 Task: Select the last option in the symbol path.
Action: Mouse pressed left at (18, 472)
Screenshot: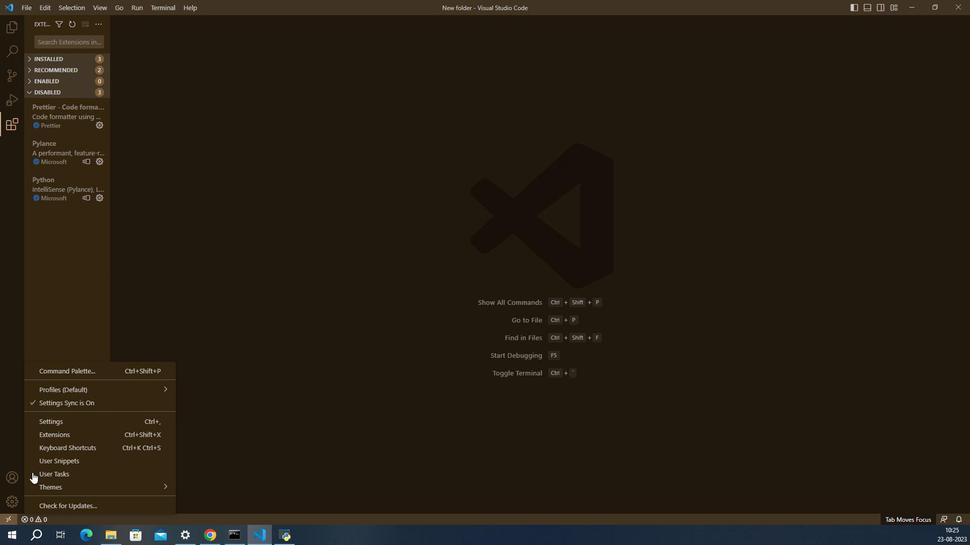 
Action: Mouse moved to (41, 408)
Screenshot: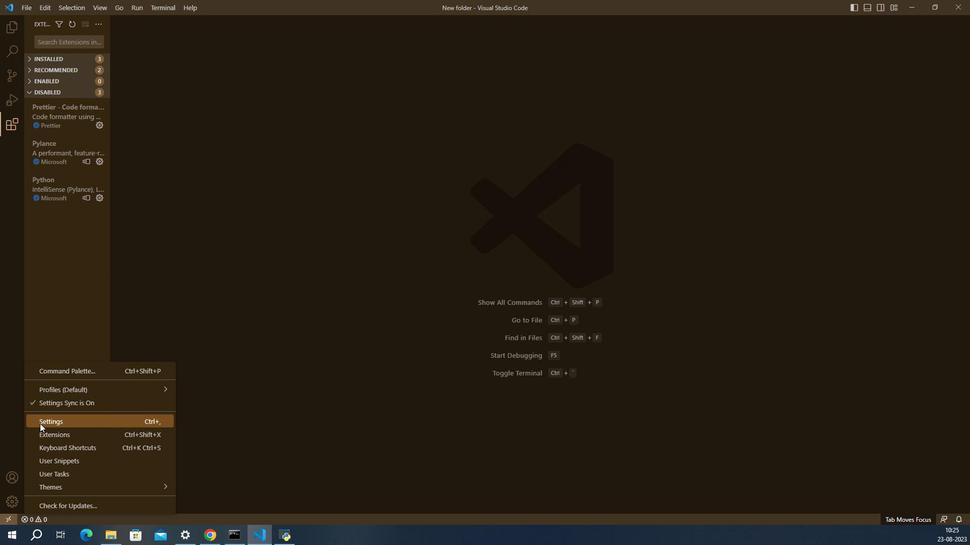 
Action: Mouse pressed left at (41, 408)
Screenshot: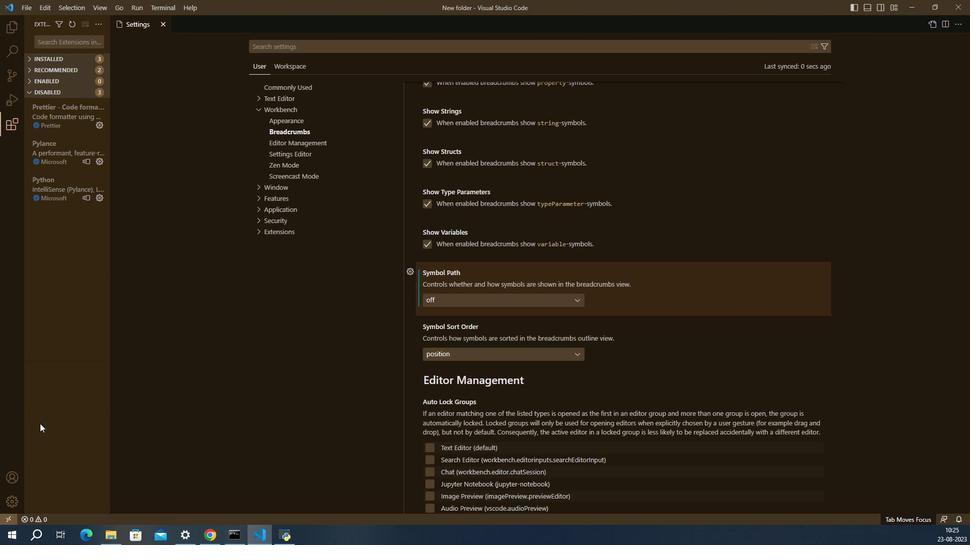 
Action: Mouse moved to (435, 297)
Screenshot: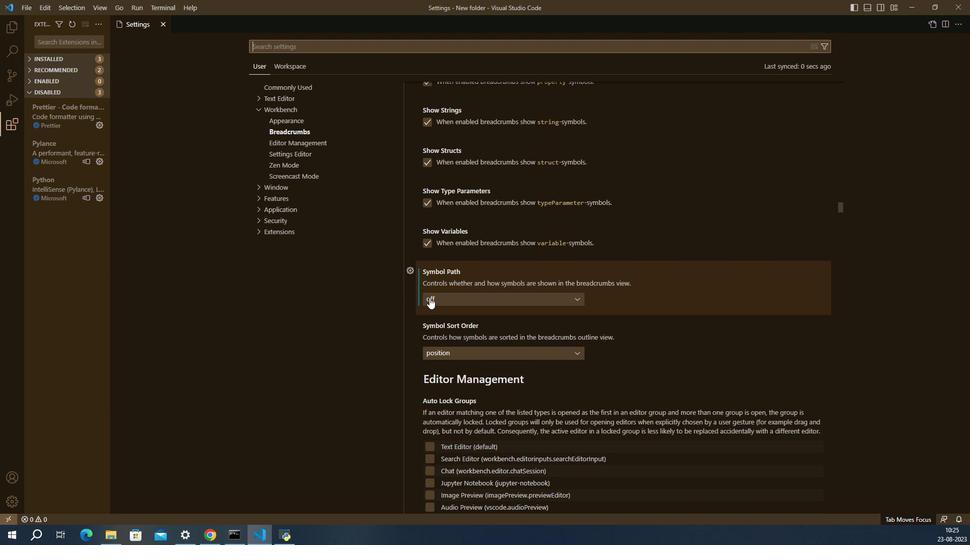 
Action: Mouse pressed left at (435, 297)
Screenshot: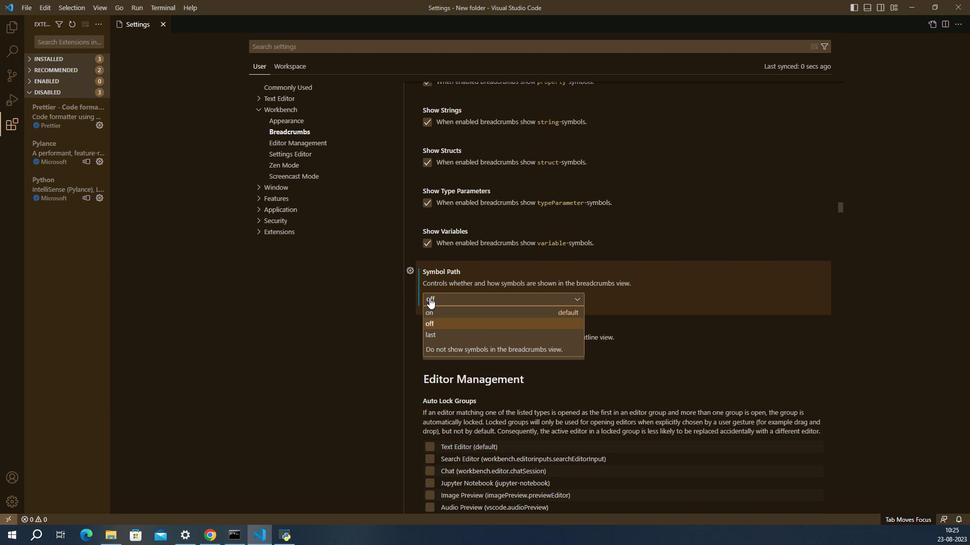 
Action: Mouse moved to (434, 332)
Screenshot: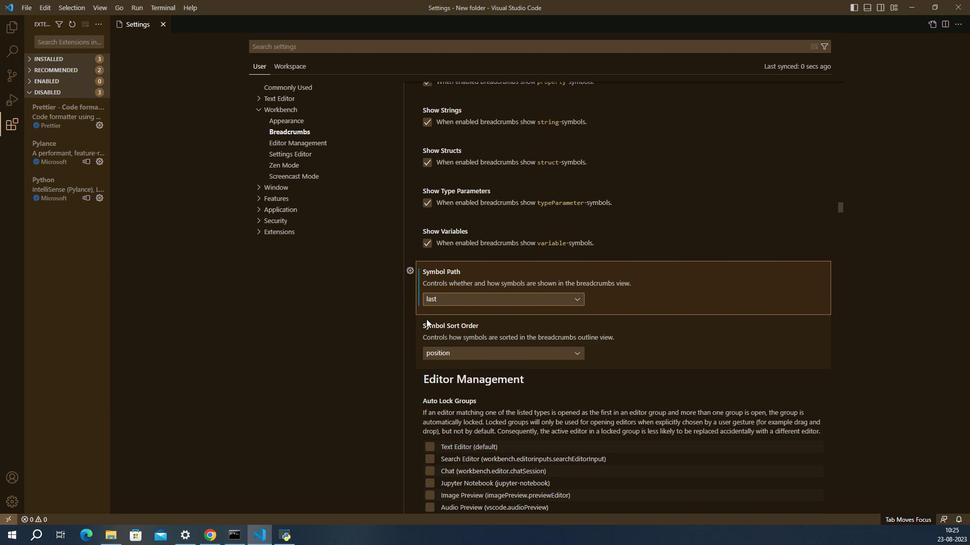 
Action: Mouse pressed left at (434, 332)
Screenshot: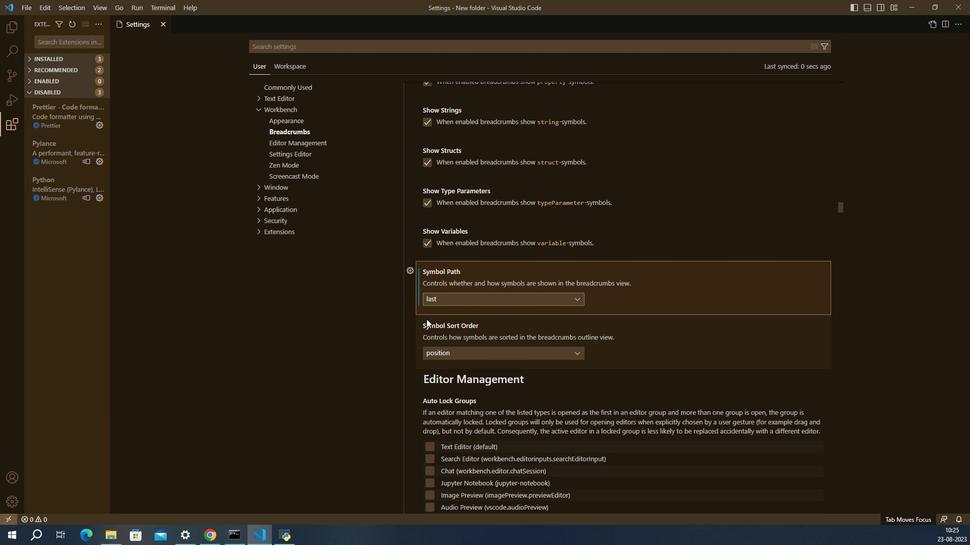 
Action: Mouse moved to (434, 309)
Screenshot: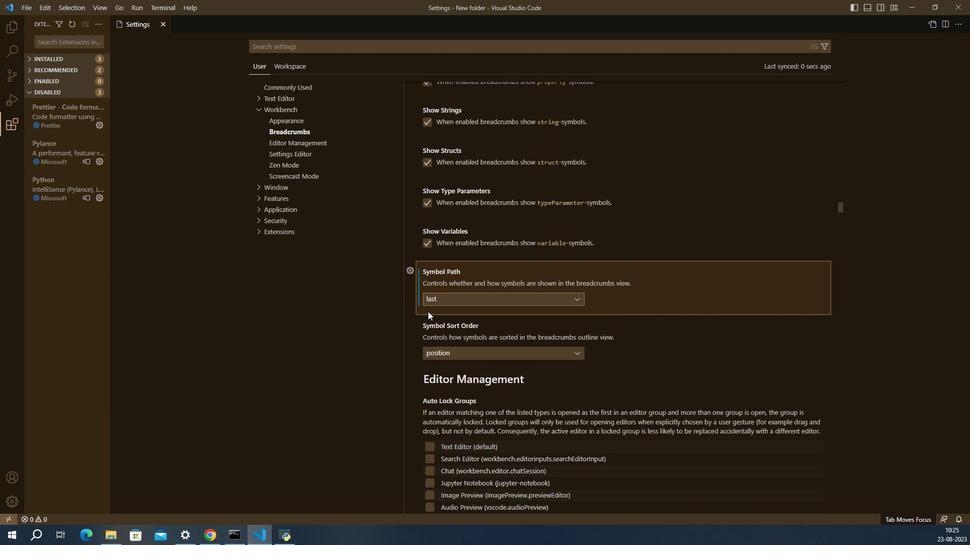 
